 Task: Create a section Database Migration Sprint and in the section, add a milestone Incident Response Planning in the project AmberDrive
Action: Mouse moved to (274, 390)
Screenshot: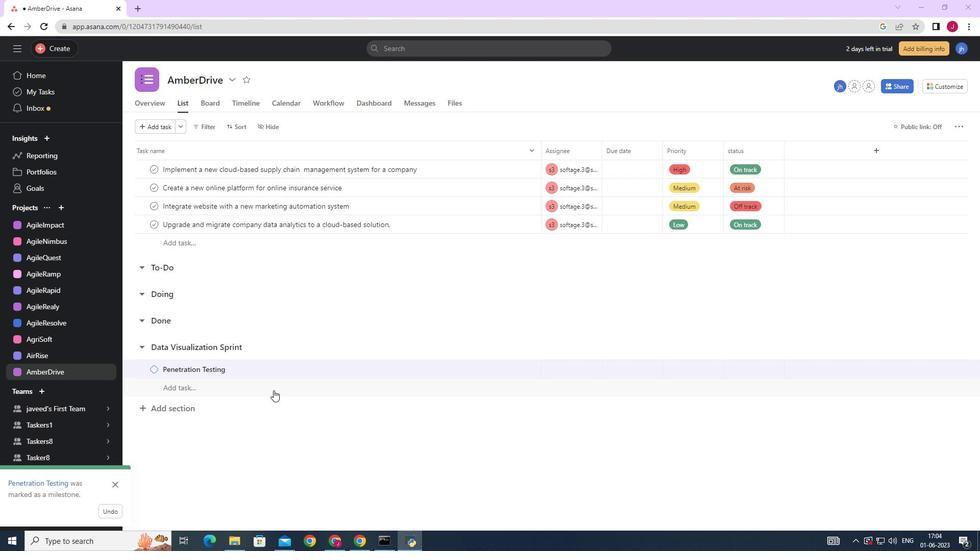 
Action: Mouse scrolled (274, 390) with delta (0, 0)
Screenshot: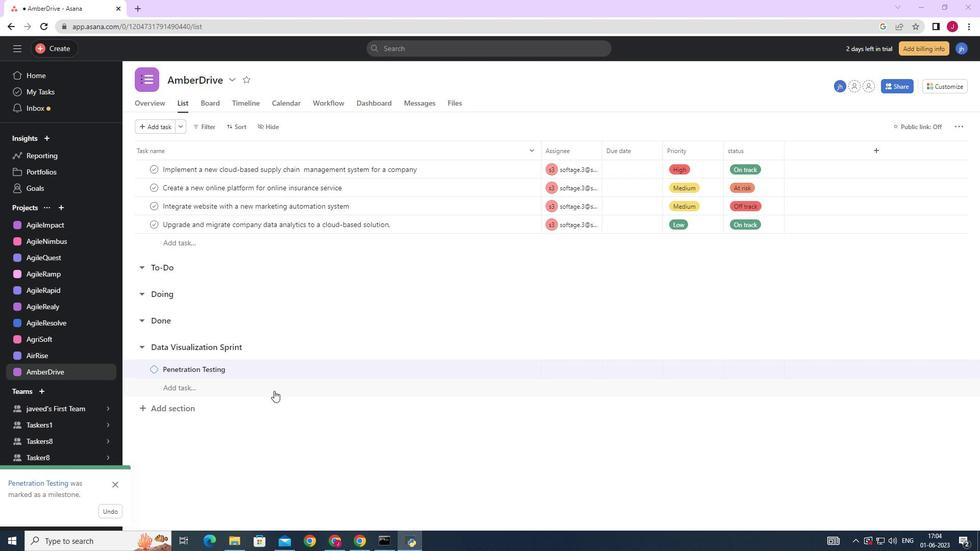 
Action: Mouse scrolled (274, 390) with delta (0, 0)
Screenshot: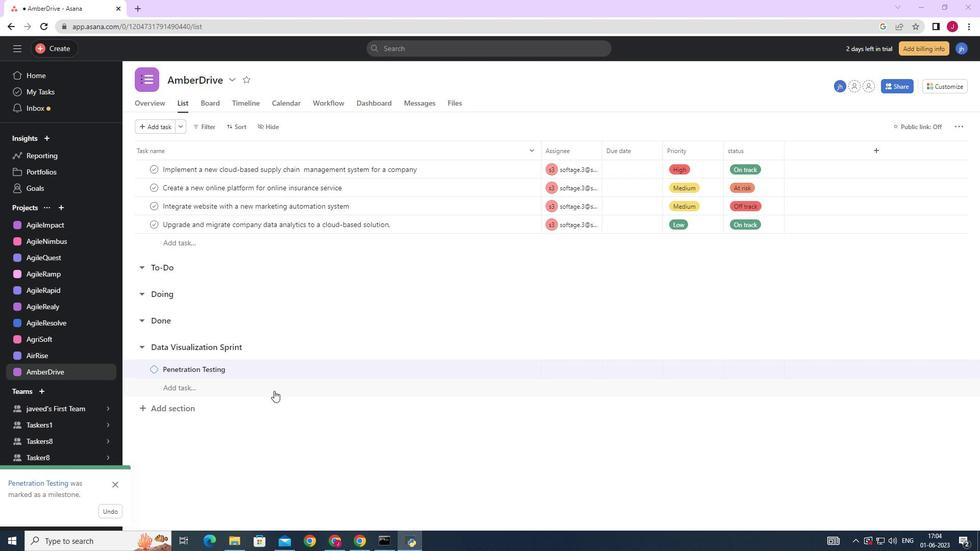 
Action: Mouse scrolled (274, 390) with delta (0, 0)
Screenshot: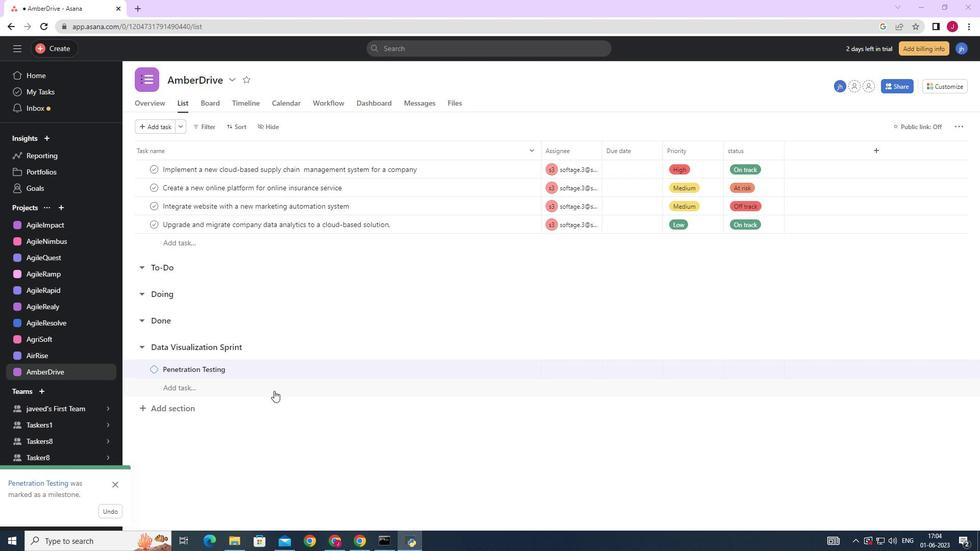 
Action: Mouse moved to (186, 407)
Screenshot: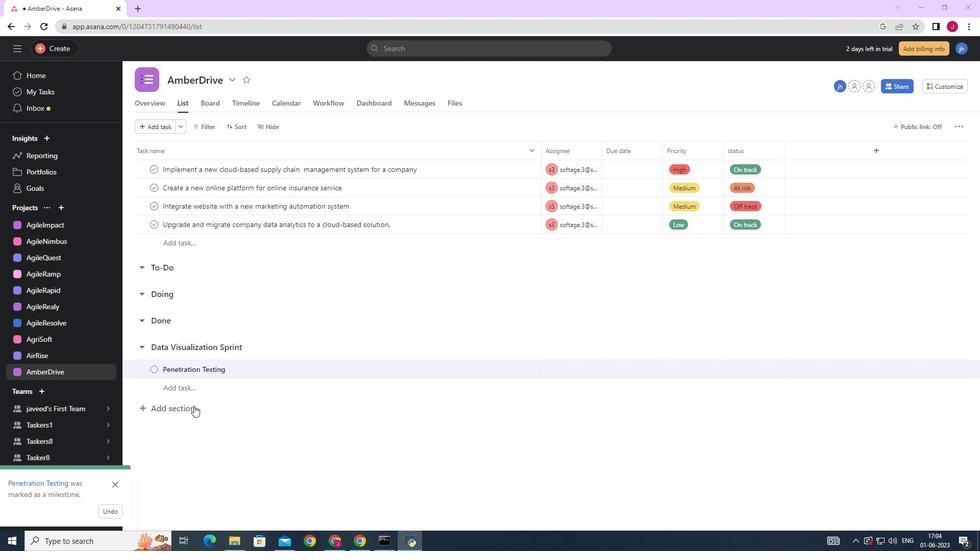 
Action: Mouse pressed left at (186, 407)
Screenshot: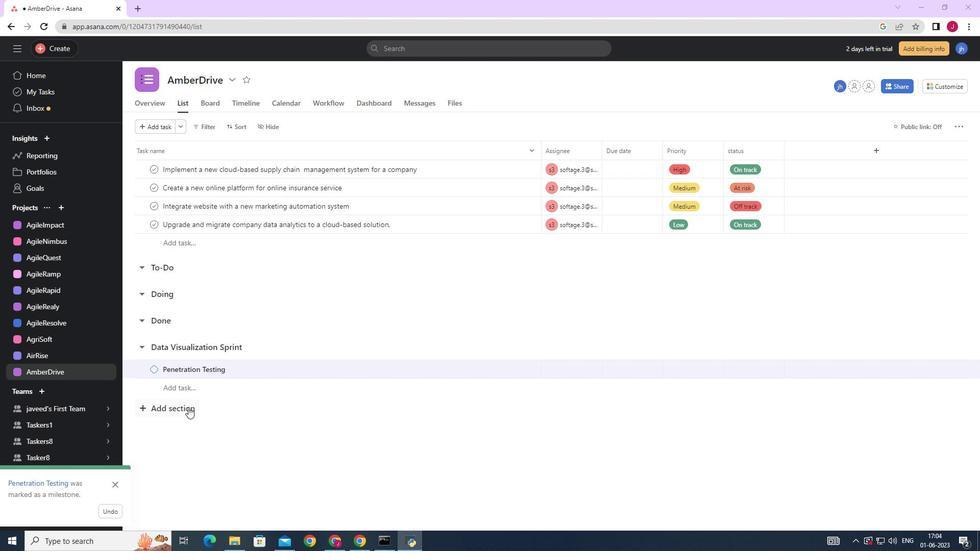 
Action: Key pressed <Key.caps_lock>D<Key.caps_lock>ata<Key.space><Key.backspace>base<Key.space><Key.caps_lock>M<Key.caps_lock>igration<Key.space><Key.caps_lock>S<Key.caps_lock>print<Key.enter><Key.caps_lock>I<Key.caps_lock>ncident<Key.space><Key.caps_lock>R<Key.caps_lock>esponse<Key.space><Key.caps_lock>P<Key.caps_lock>lanning
Screenshot: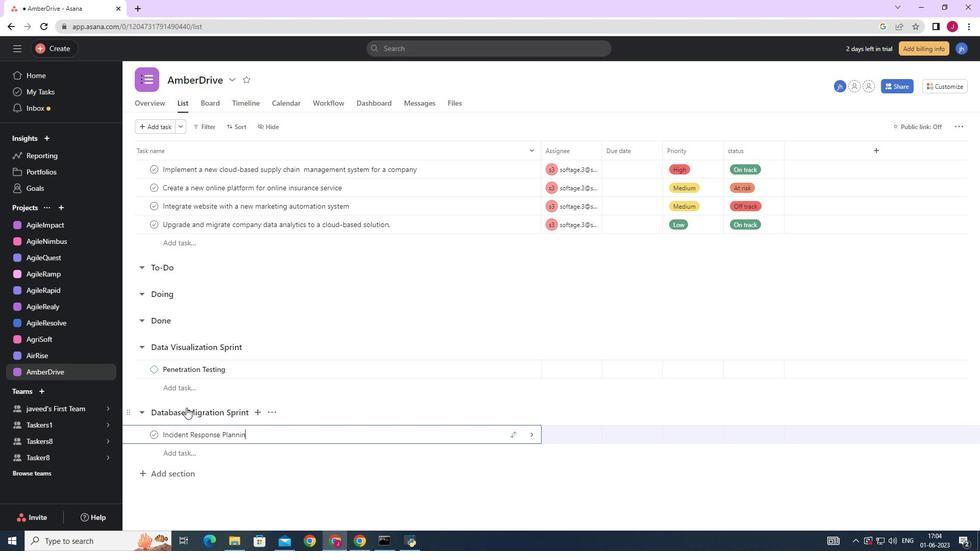 
Action: Mouse moved to (531, 435)
Screenshot: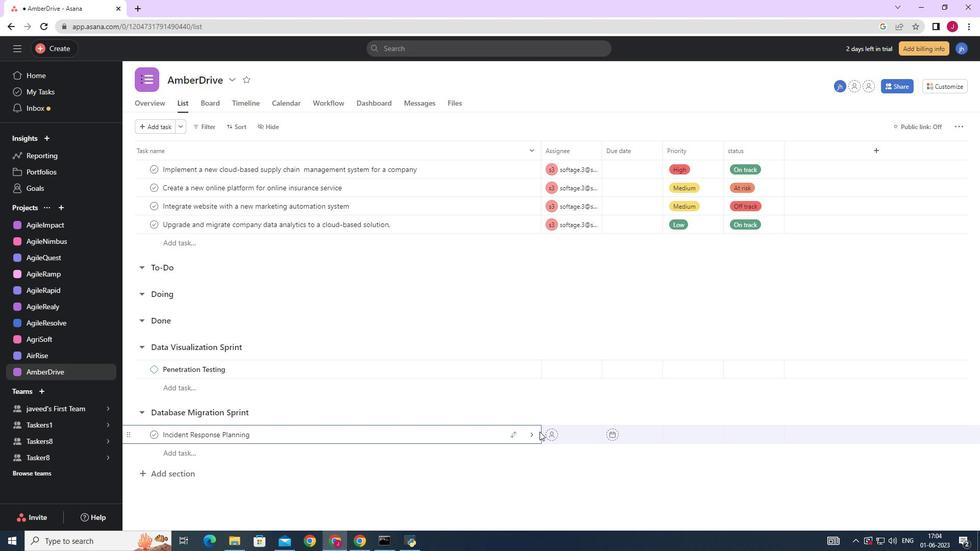 
Action: Mouse pressed left at (531, 435)
Screenshot: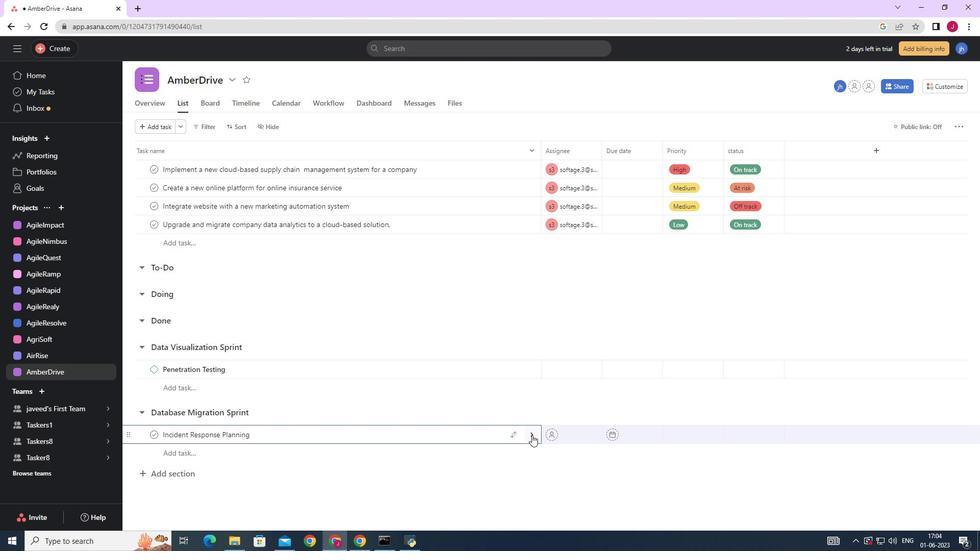 
Action: Mouse moved to (940, 128)
Screenshot: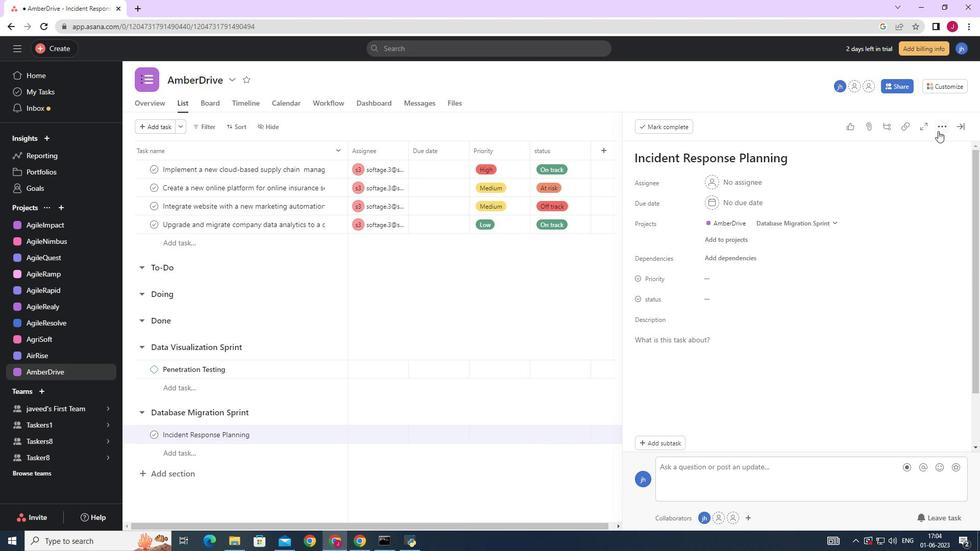 
Action: Mouse pressed left at (940, 128)
Screenshot: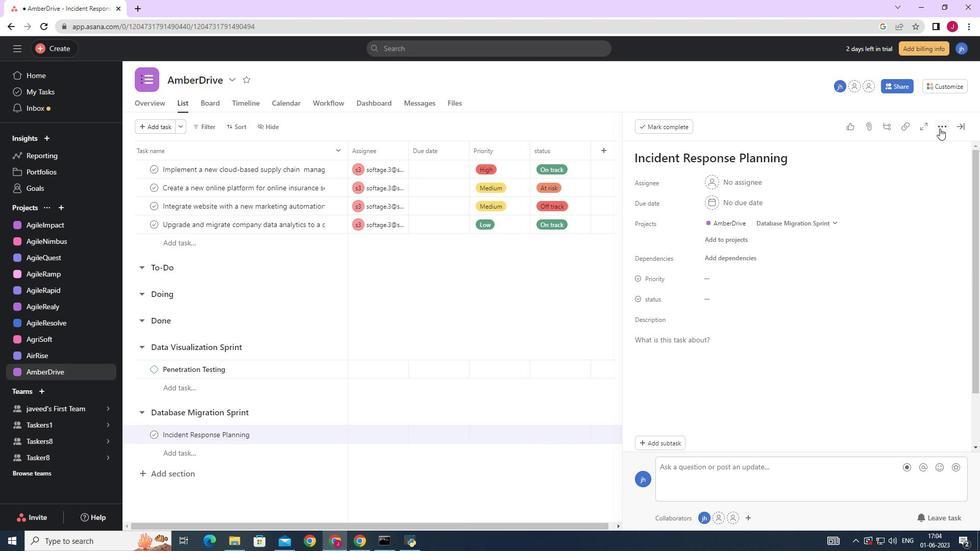 
Action: Mouse moved to (874, 168)
Screenshot: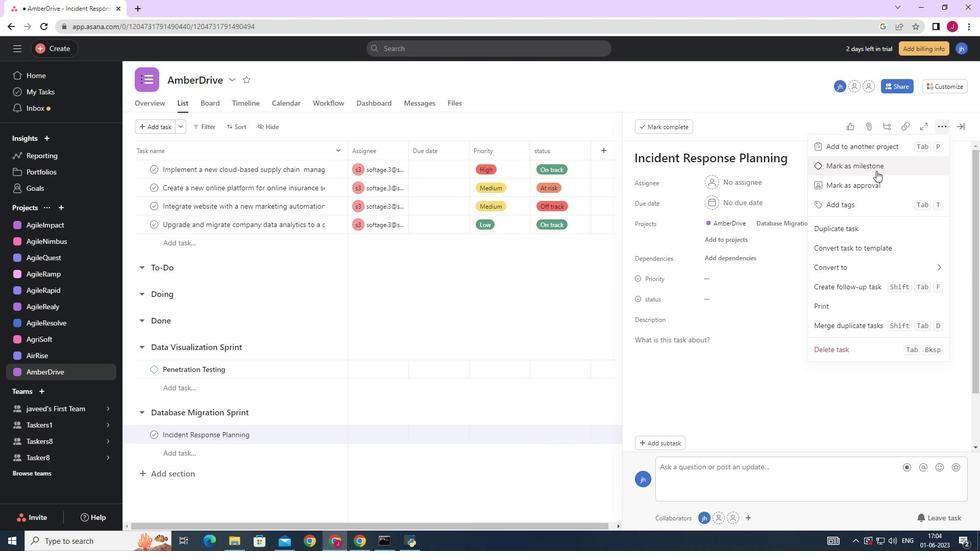 
Action: Mouse pressed left at (874, 168)
Screenshot: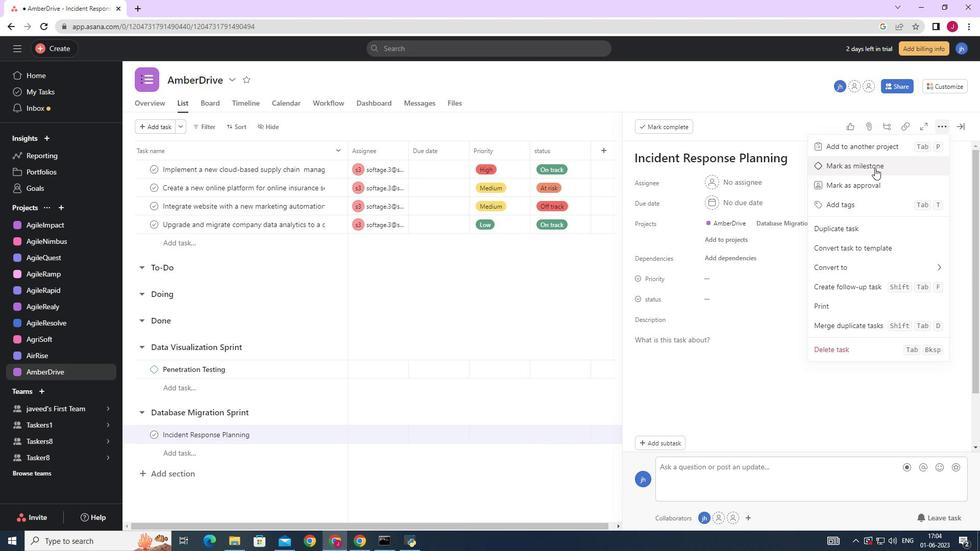 
Action: Mouse moved to (961, 124)
Screenshot: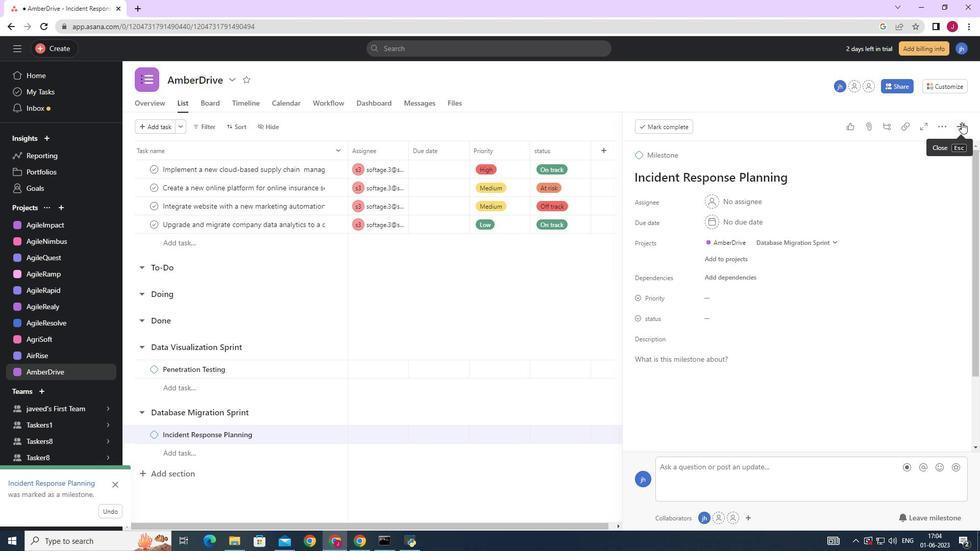 
Action: Mouse pressed left at (961, 124)
Screenshot: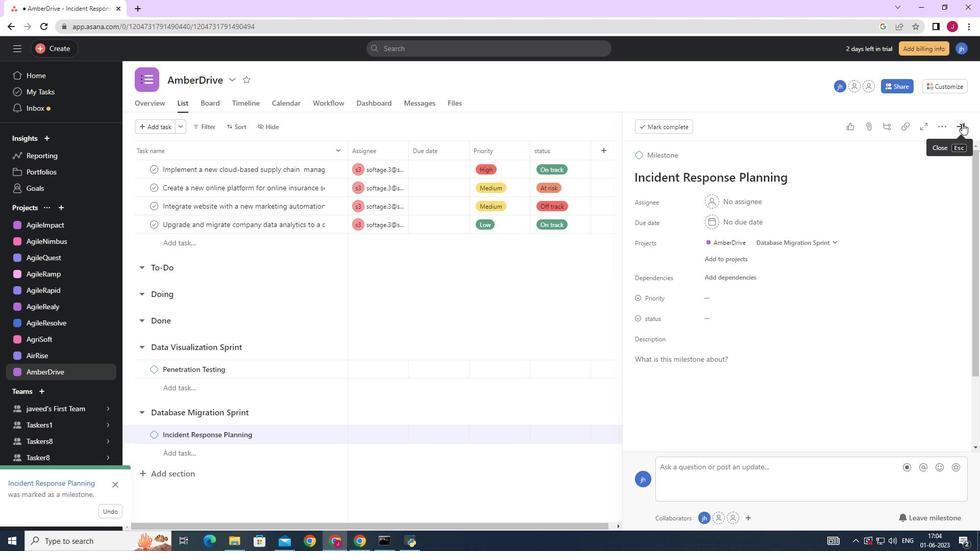 
Action: Mouse moved to (956, 126)
Screenshot: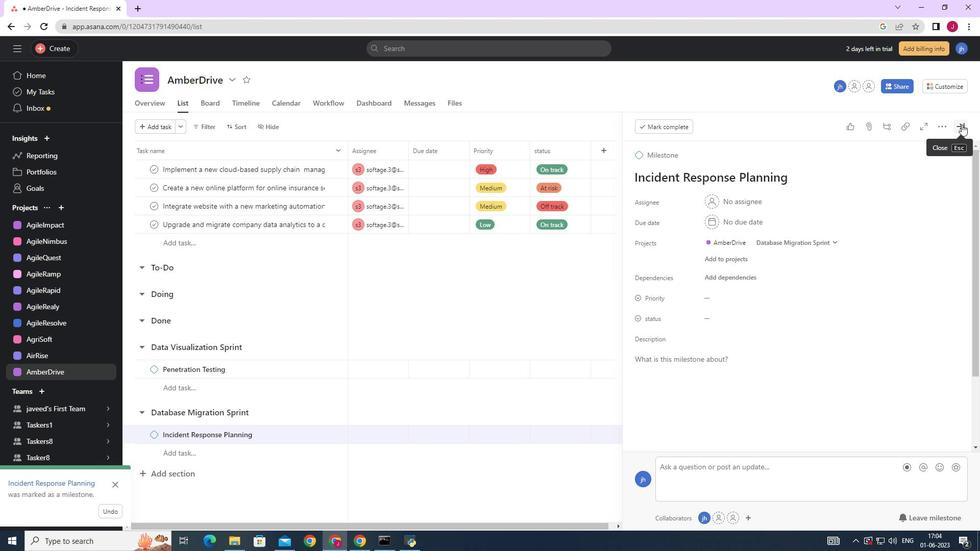 
